 Task: Advanced Features: Encode a video with a specific codec and bitrate.
Action: Mouse moved to (749, 586)
Screenshot: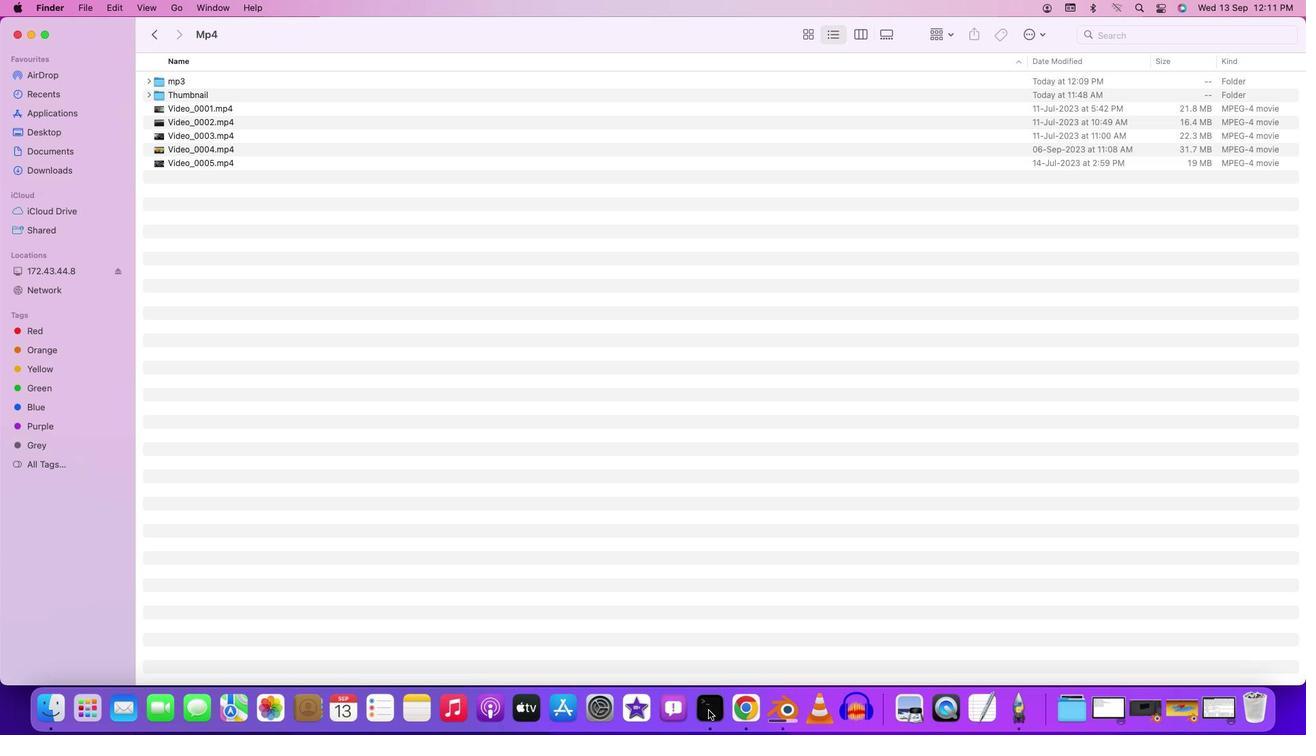 
Action: Mouse pressed right at (749, 586)
Screenshot: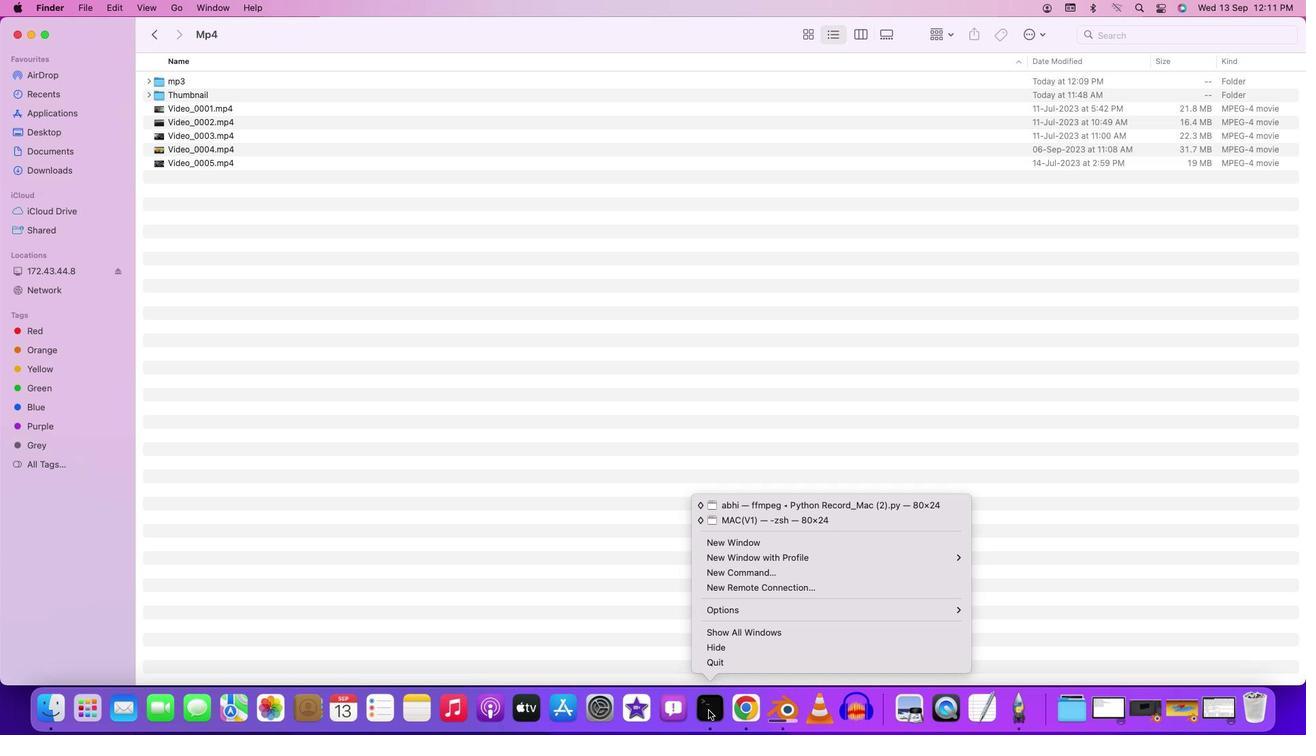 
Action: Mouse moved to (782, 526)
Screenshot: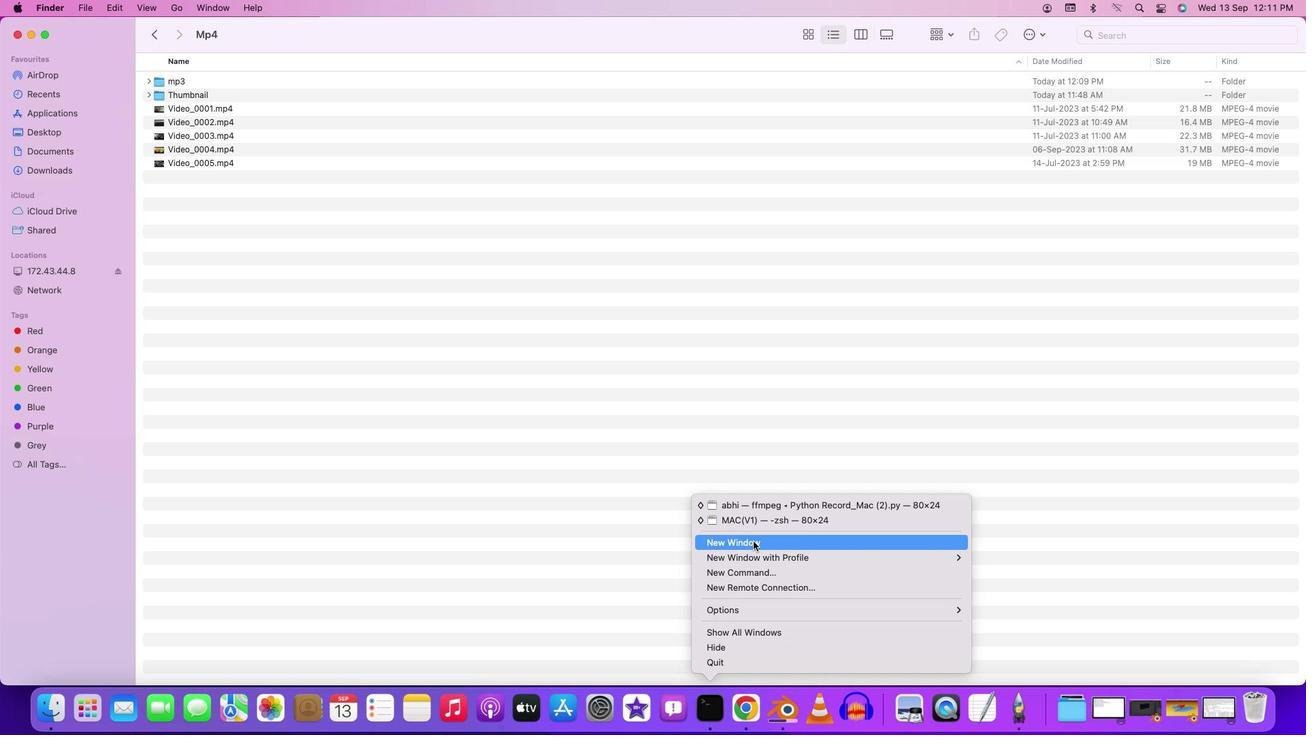 
Action: Mouse pressed left at (782, 526)
Screenshot: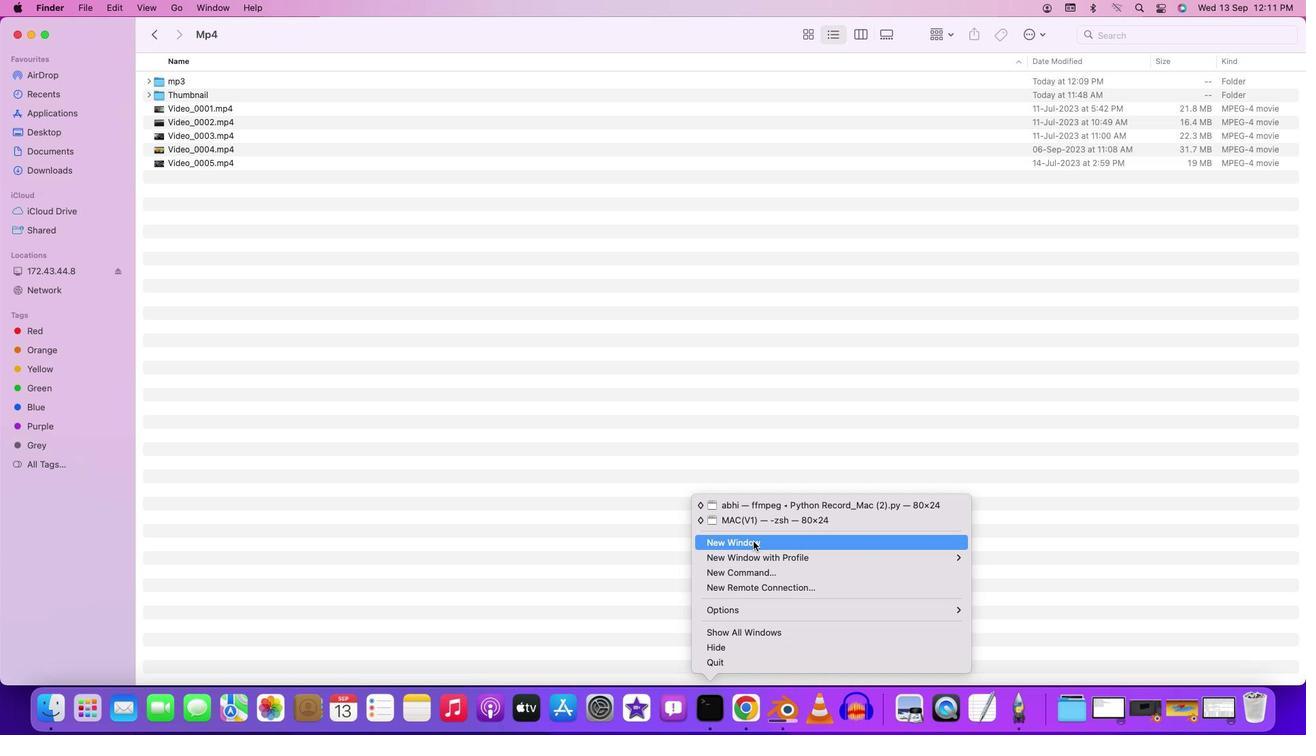 
Action: Mouse moved to (759, 535)
Screenshot: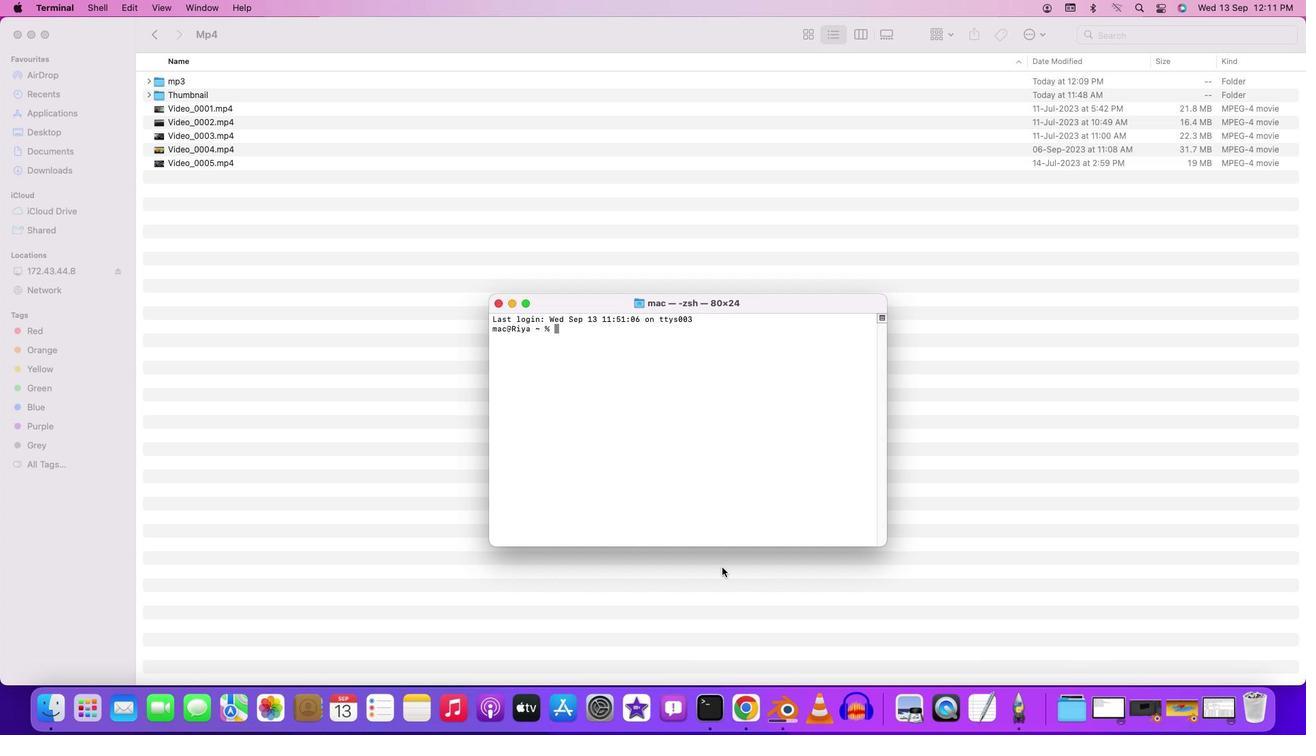 
Action: Key pressed 'c''d'Key.space'd''e''s''k''t''o''p'Key.enter'c''d'Key.space'f''f''m''p''e''g'Key.enter'c''d'Key.space'm'Key.backspaceKey.shift'B''a''t''c''h'Key.enter'c''d'Key.spaceKey.shift'V''i''d''e''o'Key.enter'c''d'Key.spaceKey.shift'M'Key.backspace'm'Key.backspaceKey.shift'M''p''4'Key.enter'f''f''m''p''e''g'Key.space'-''i'Key.spaceKey.shift'V''i''d''e''o'Key.shift'_''0''0''0''1''.''m''p''4'Key.space'-''c'Key.shift';'Key.backspaceKey.shift':''v'Key.space'l''i''b''x''2''6''4'Key.space'-''b'Key.shift':''v'Key.space'2''0''0''0''k'Key.space'-''c'Key.shift':''a'Key.space'c''o''p''y'Key.spaceKey.shift'O''u''t''p''u''t'Key.shift'_''d''i''f''f''e''r''e''n''t'Key.shift'_''c''o''d''e''c'Key.shift'_''a''n''d'Key.shift'_''b''i''t''r''a''t''e''.''m''p''4'Key.enter
Screenshot: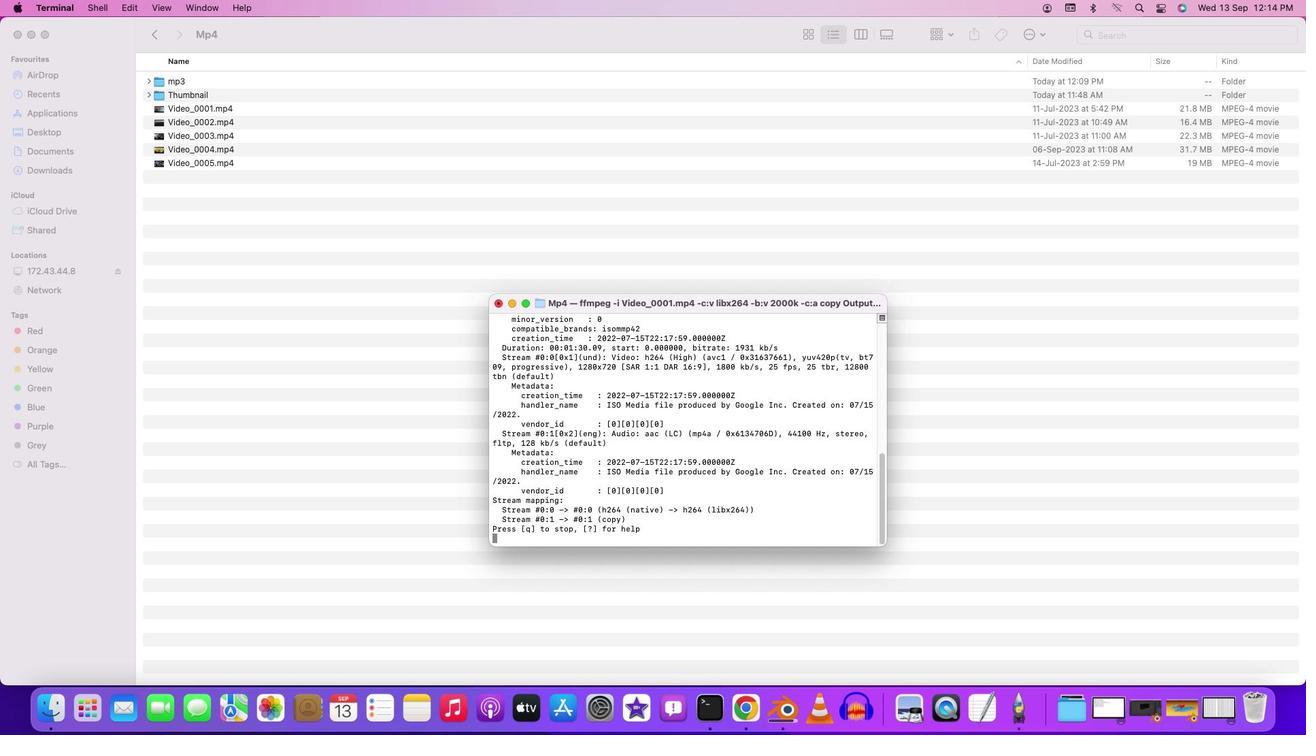 
Action: Mouse moved to (750, 513)
Screenshot: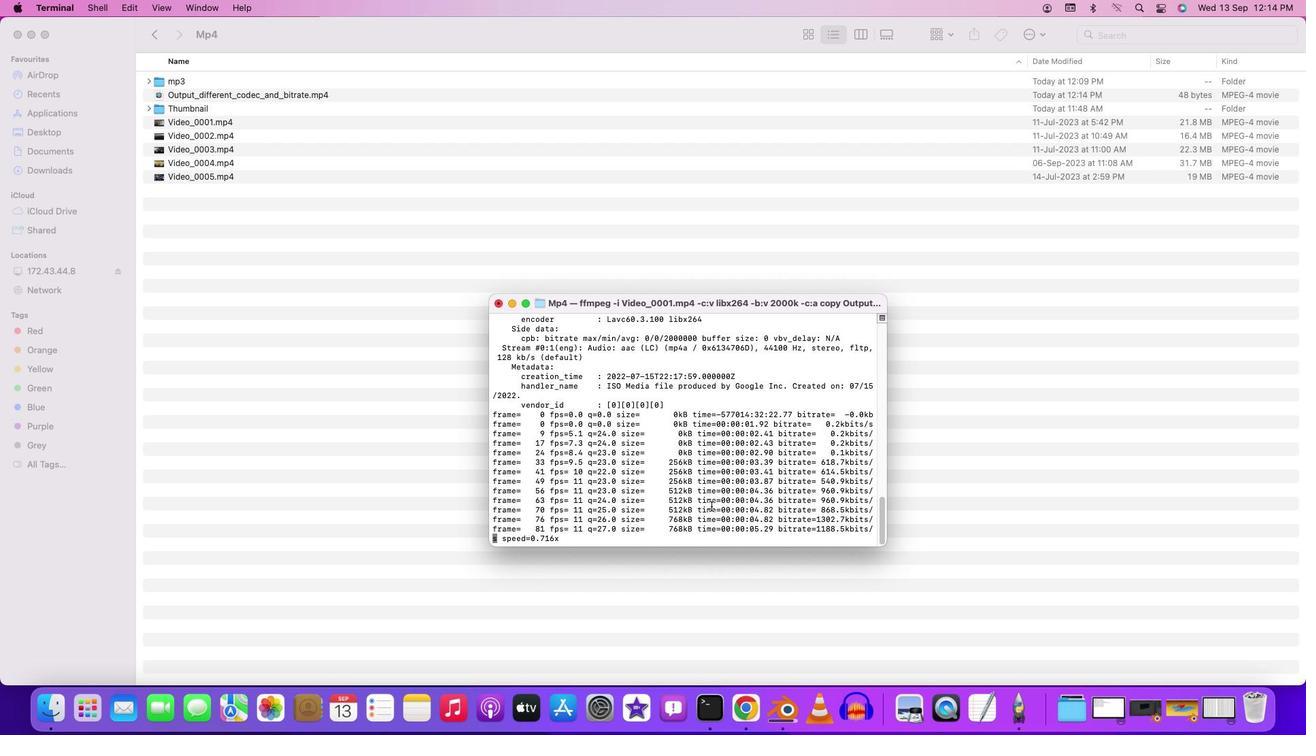 
